 Task: Sort the products by price (highest first).
Action: Mouse pressed left at (26, 110)
Screenshot: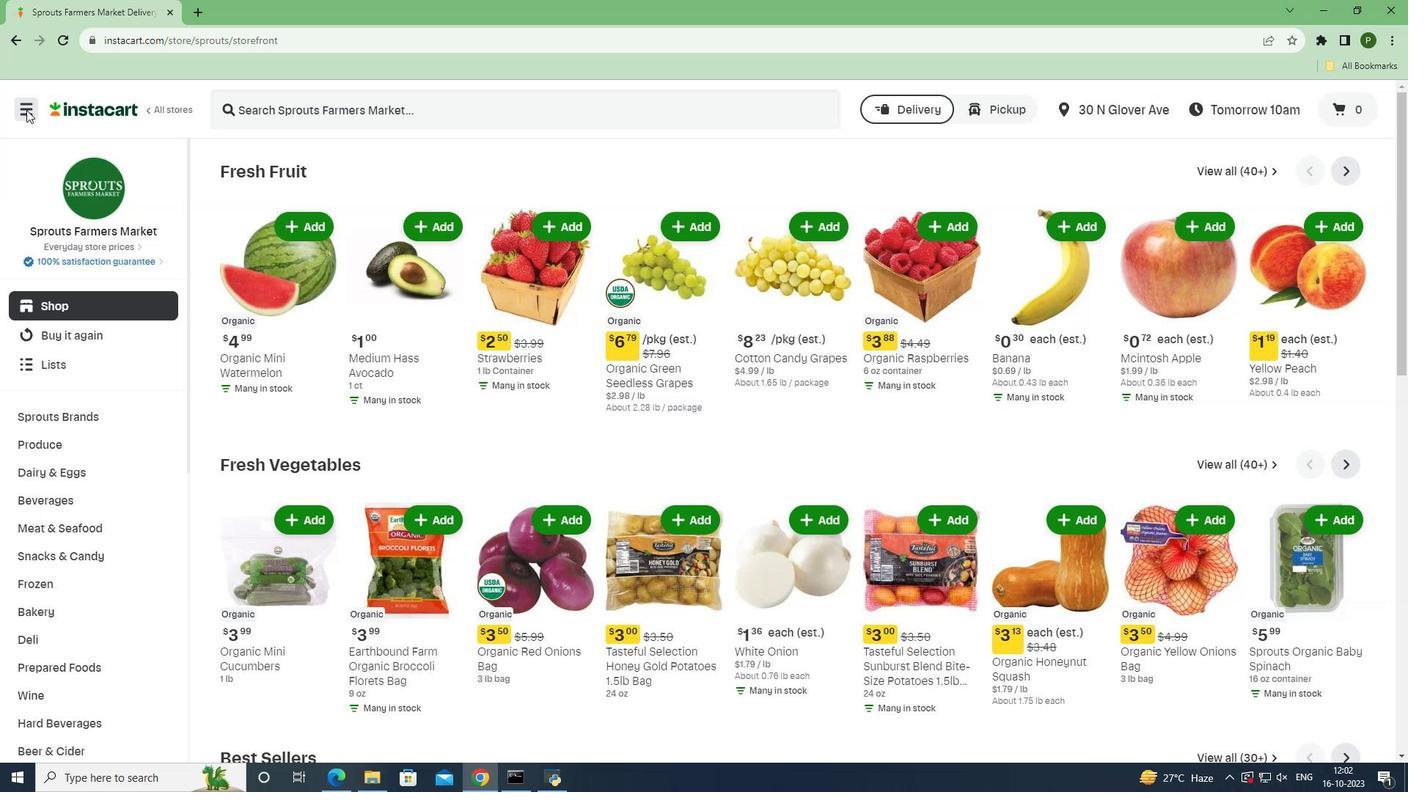
Action: Mouse moved to (43, 385)
Screenshot: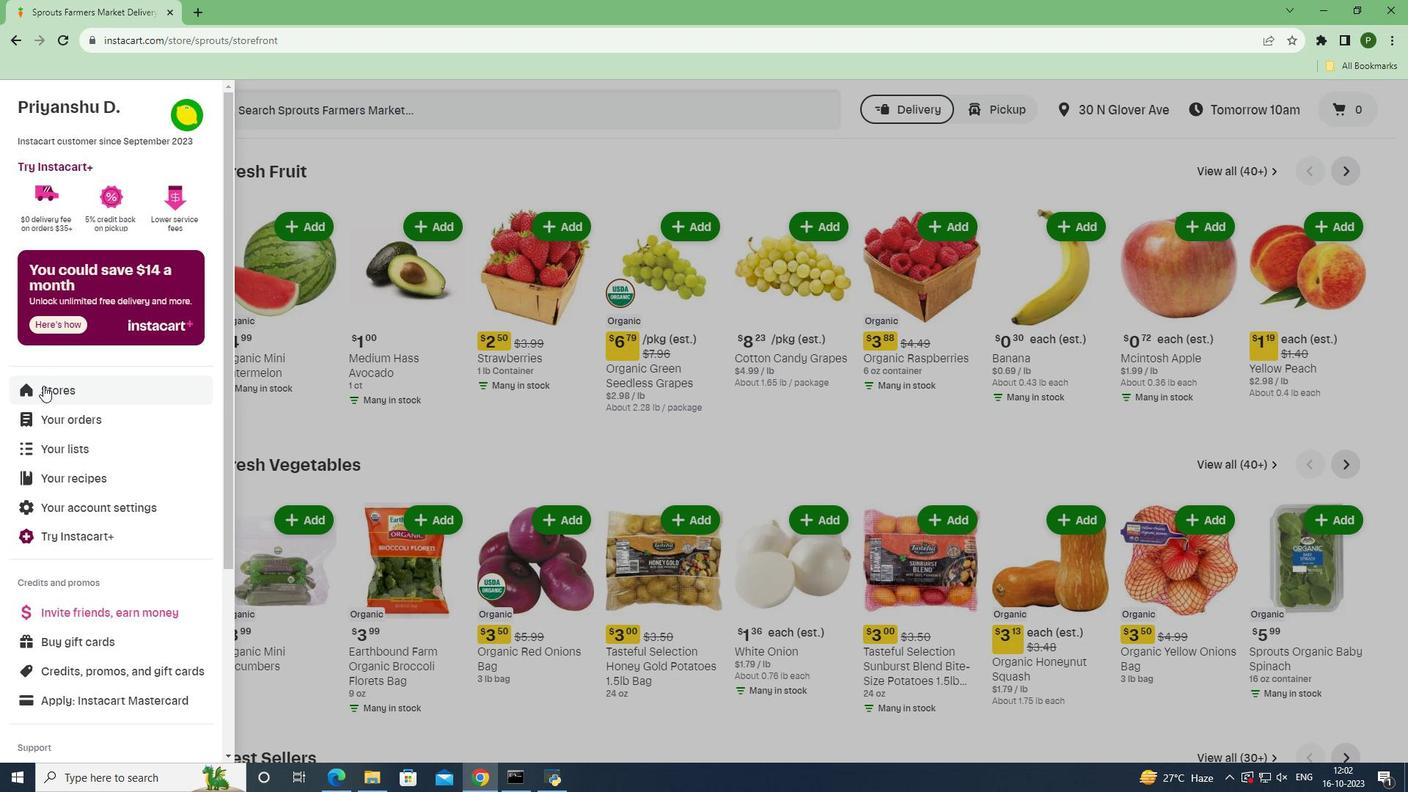 
Action: Mouse pressed left at (43, 385)
Screenshot: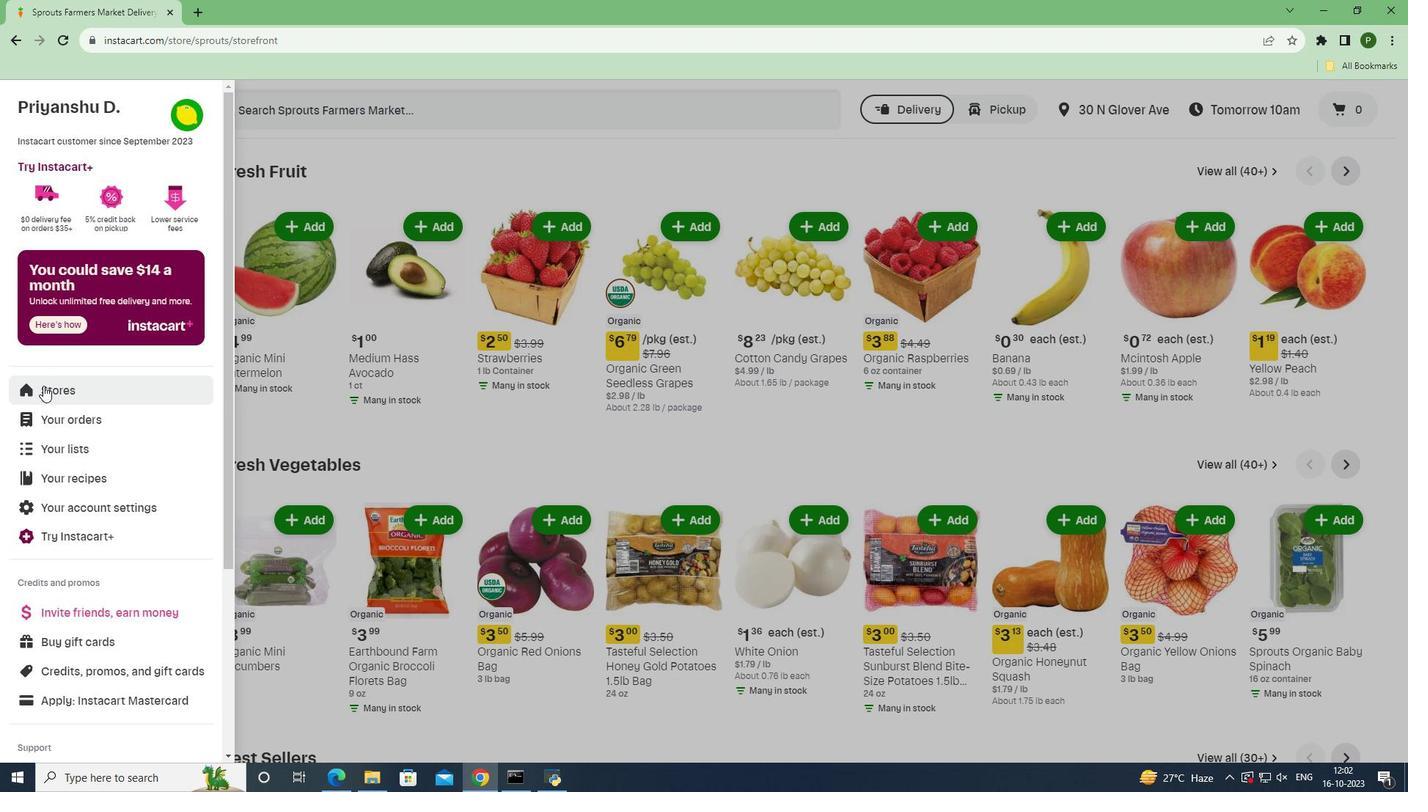 
Action: Mouse moved to (319, 168)
Screenshot: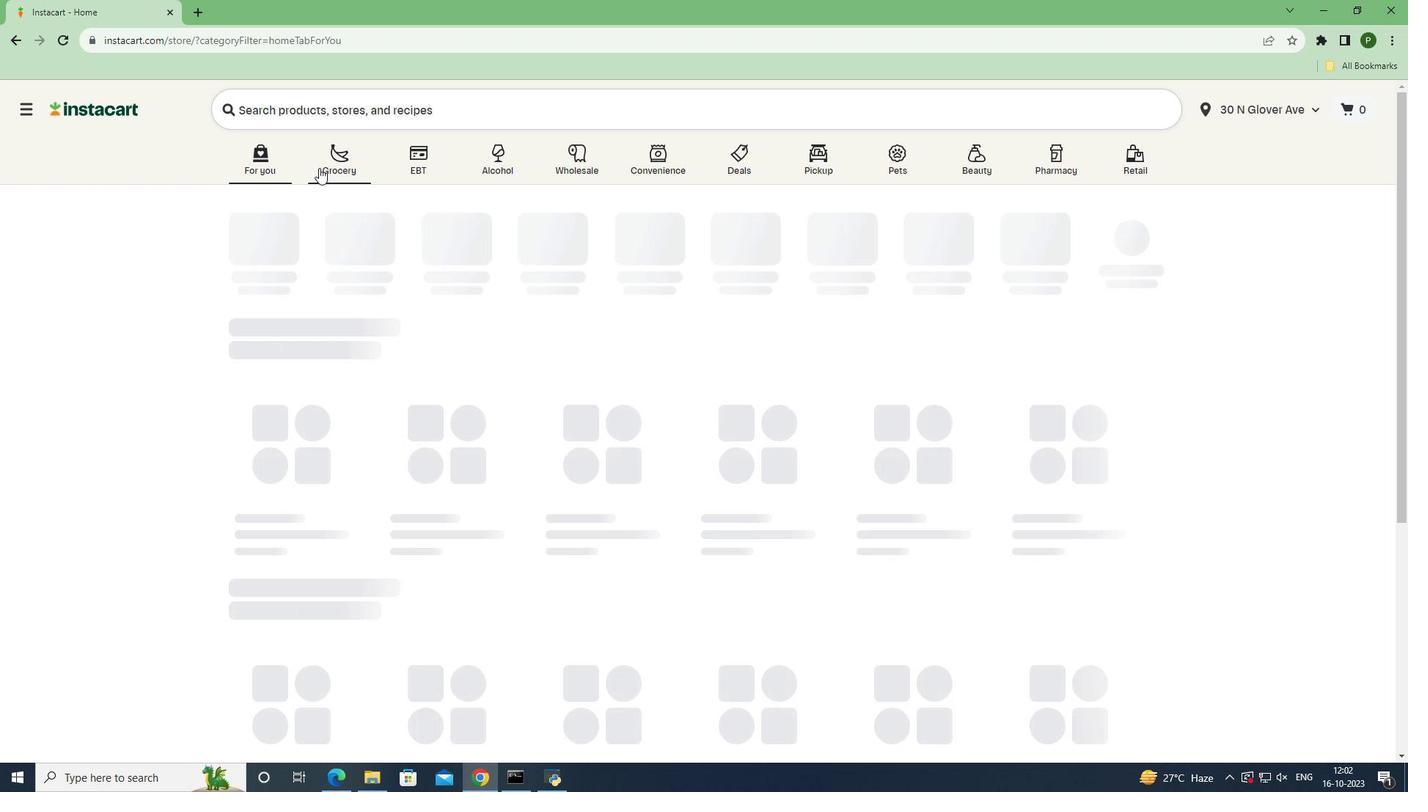 
Action: Mouse pressed left at (319, 168)
Screenshot: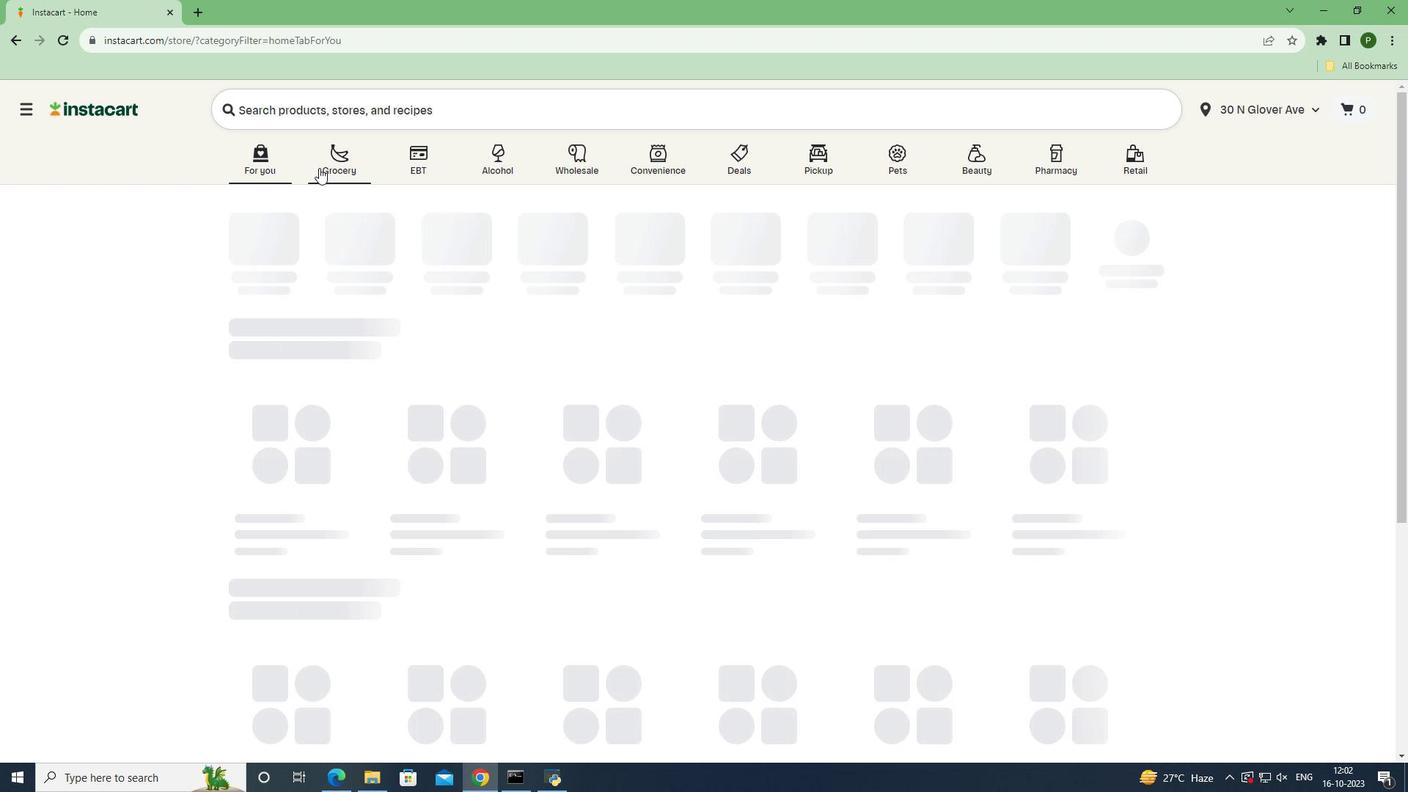 
Action: Mouse moved to (900, 348)
Screenshot: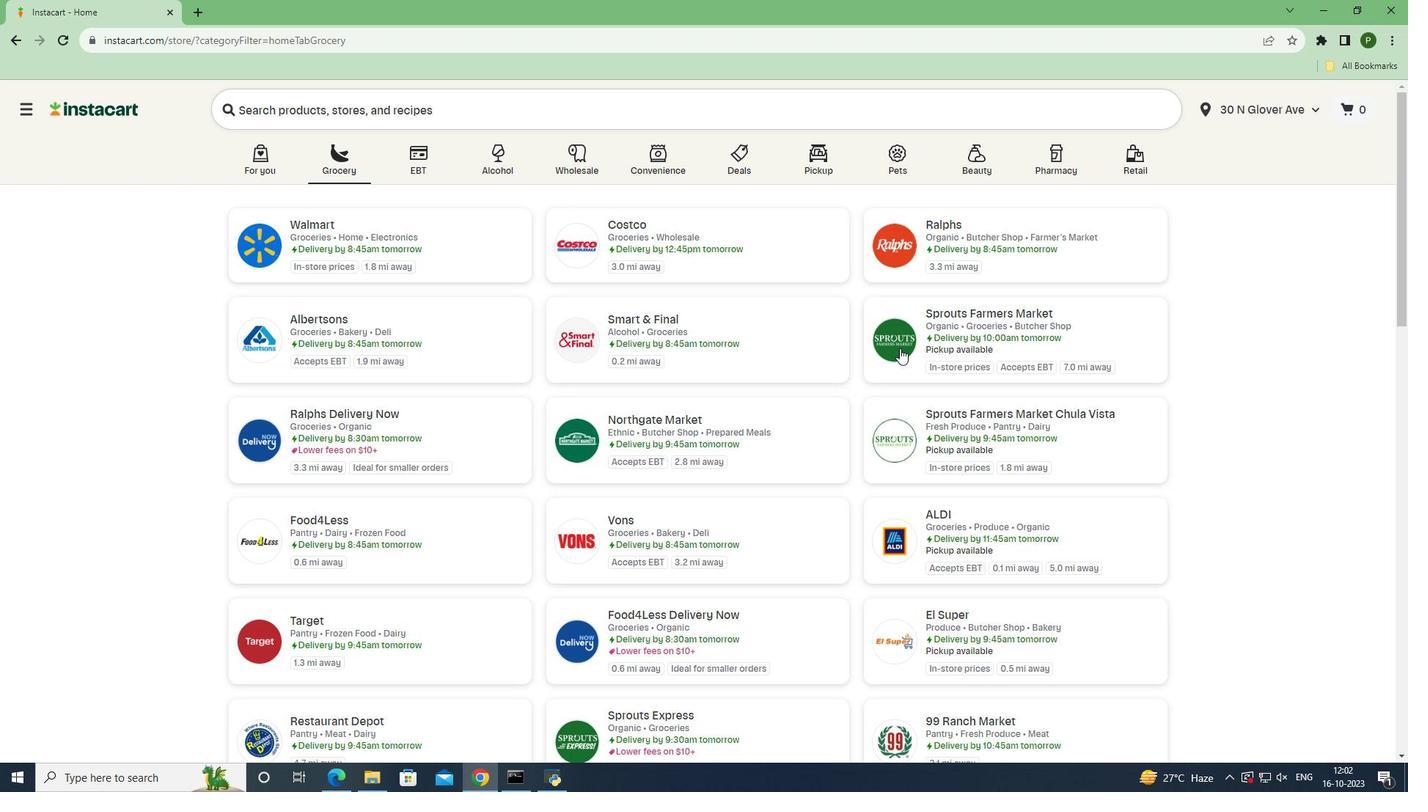 
Action: Mouse pressed left at (900, 348)
Screenshot: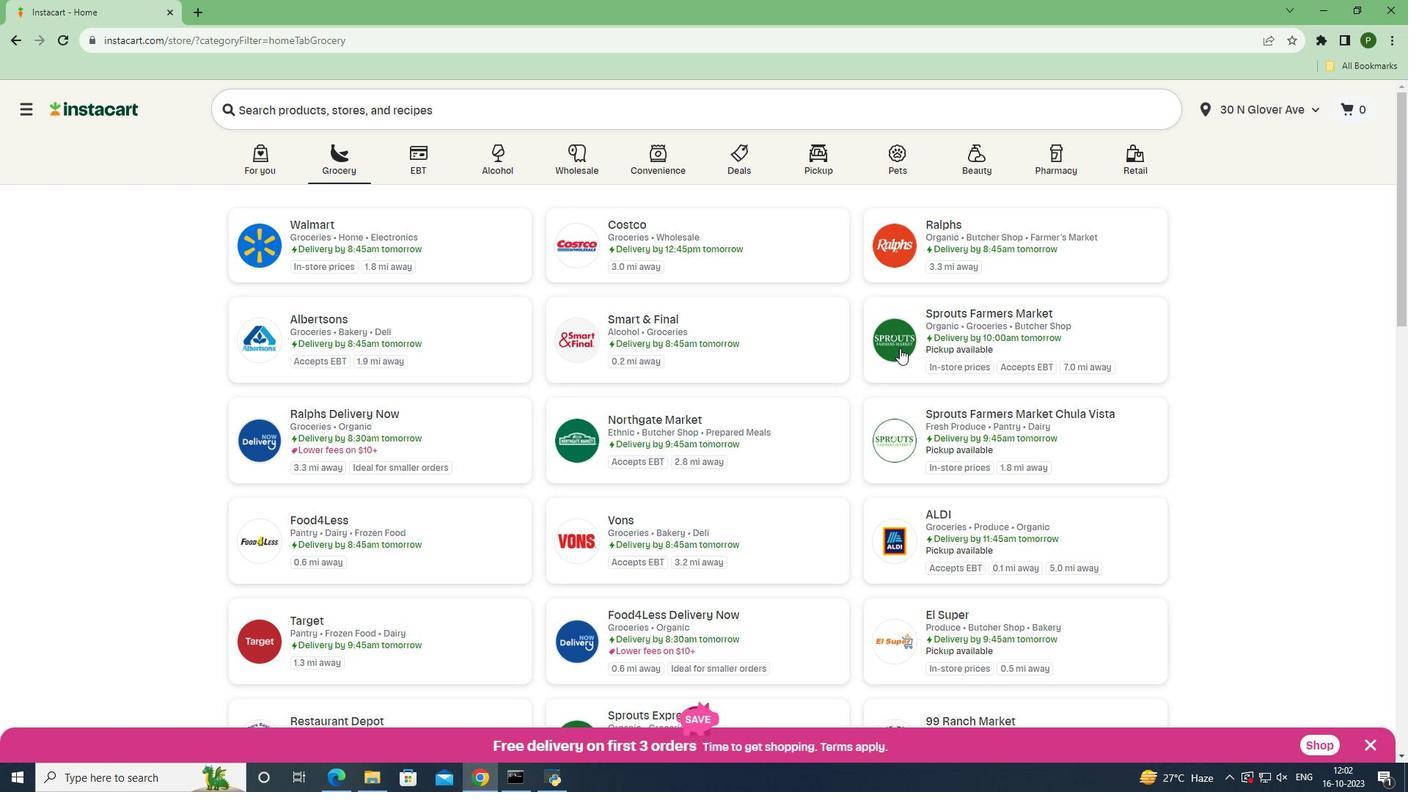 
Action: Mouse moved to (61, 496)
Screenshot: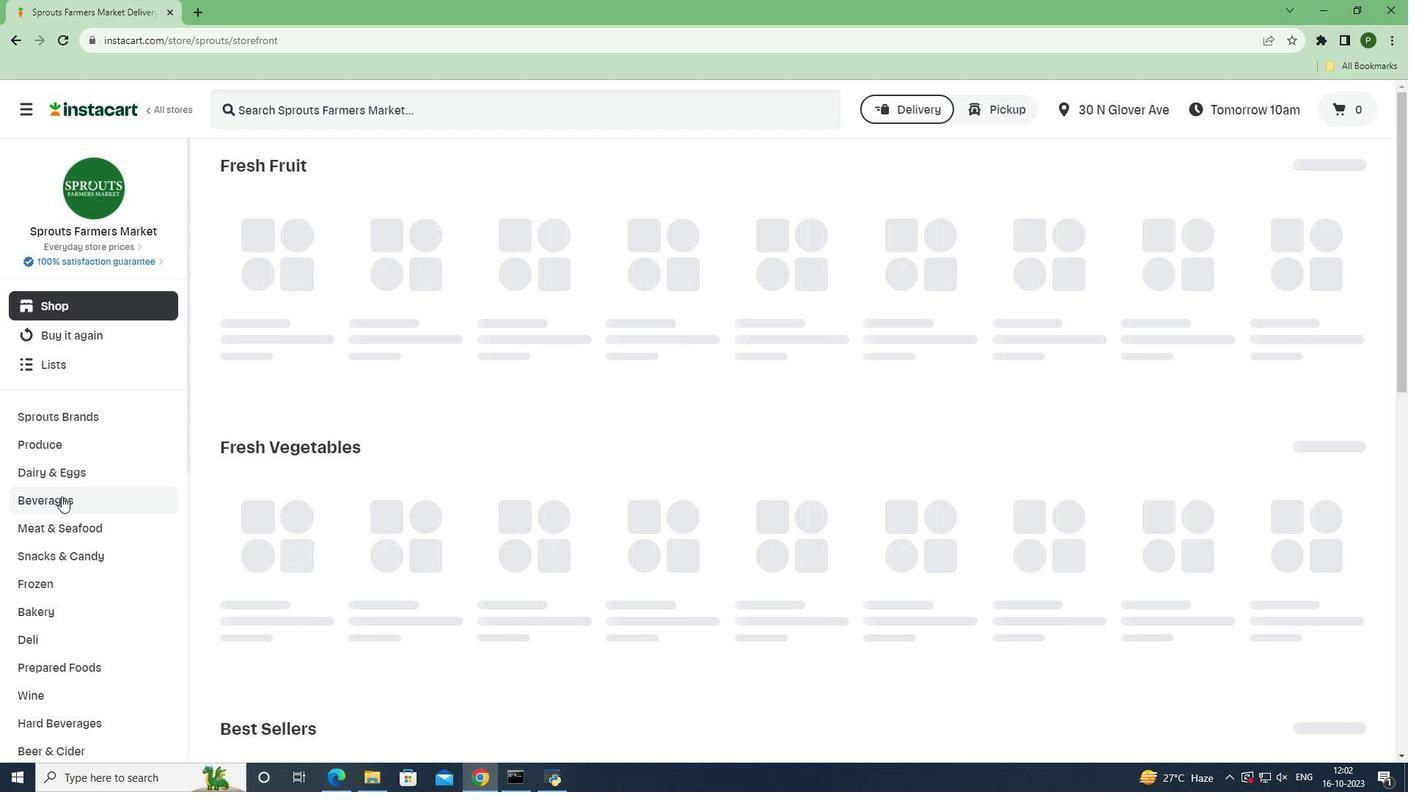 
Action: Mouse pressed left at (61, 496)
Screenshot: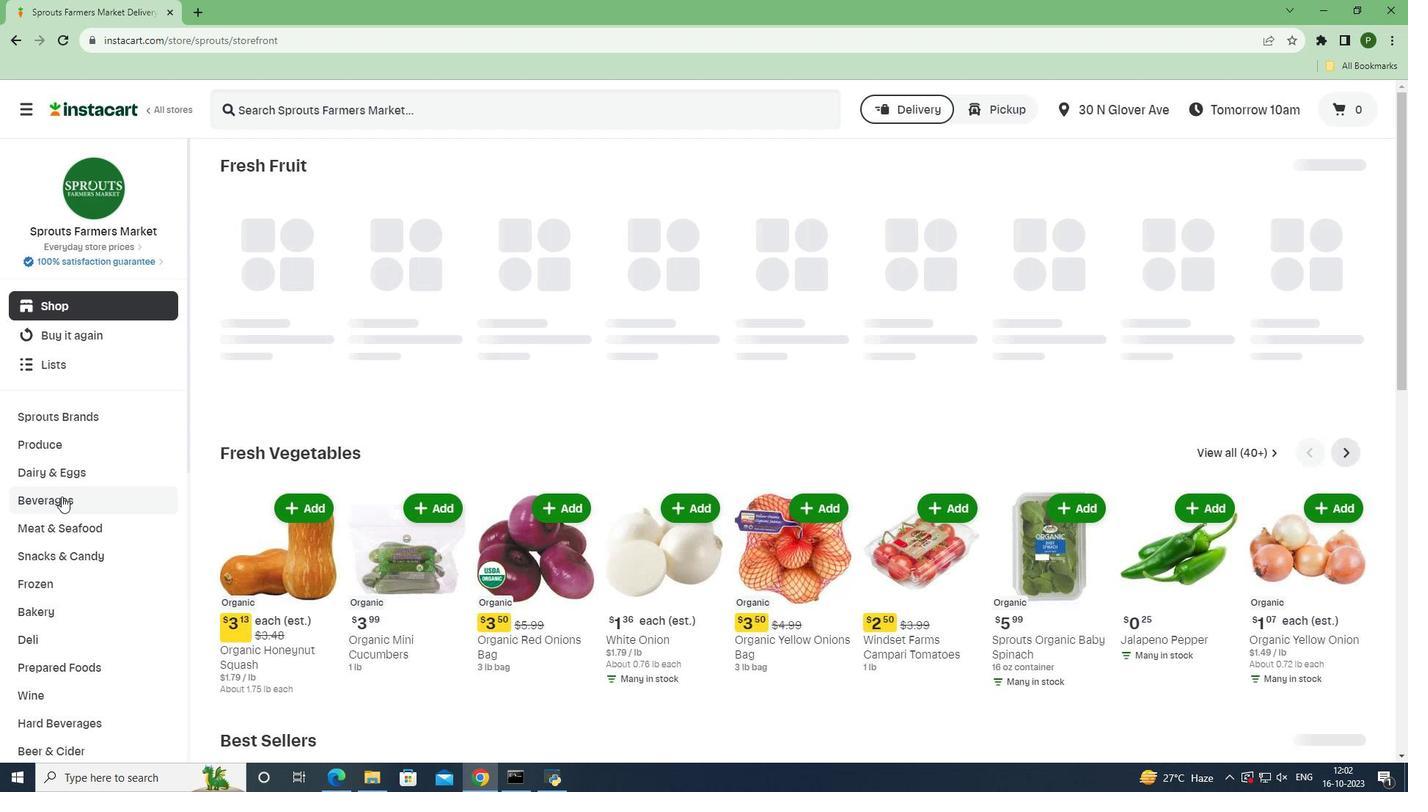 
Action: Mouse moved to (1328, 206)
Screenshot: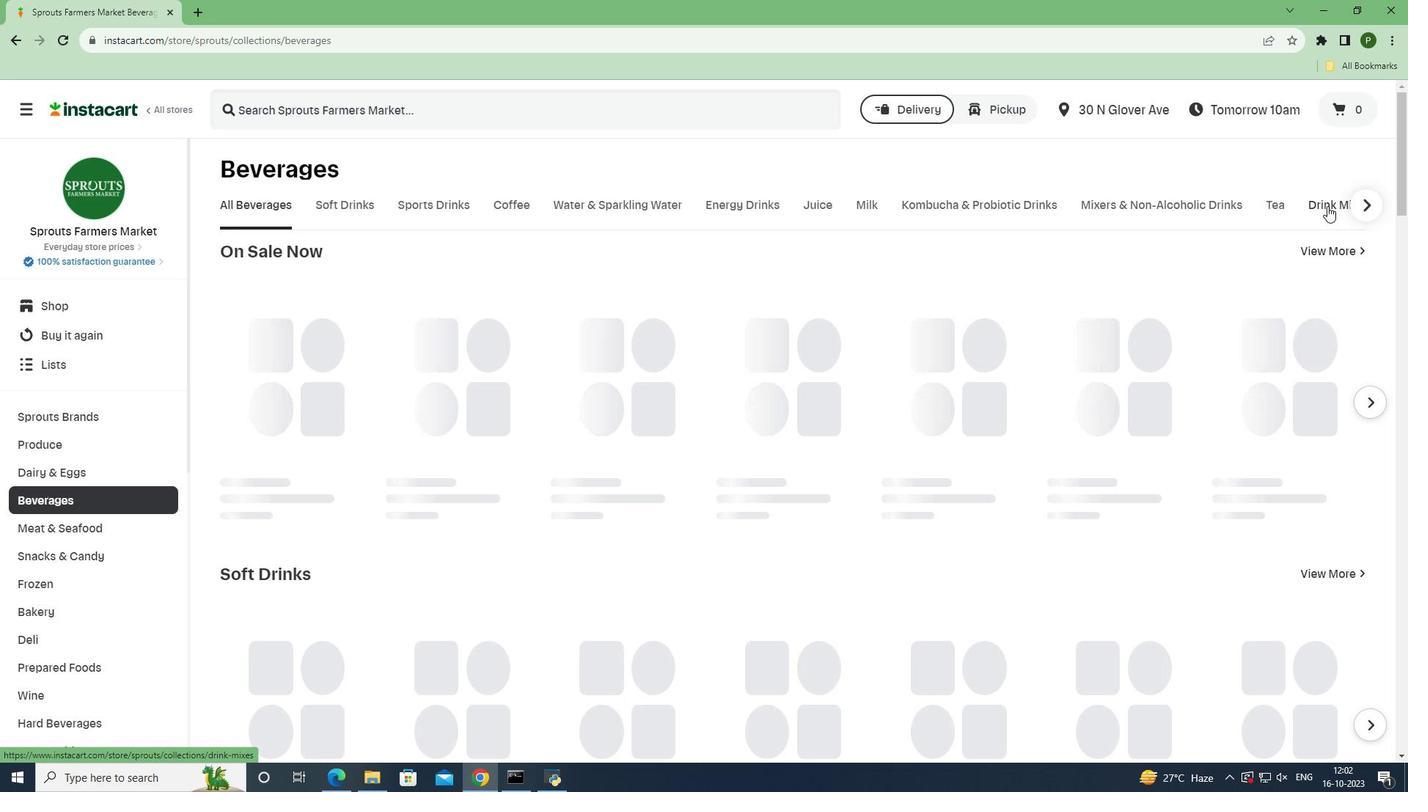 
Action: Mouse pressed left at (1328, 206)
Screenshot: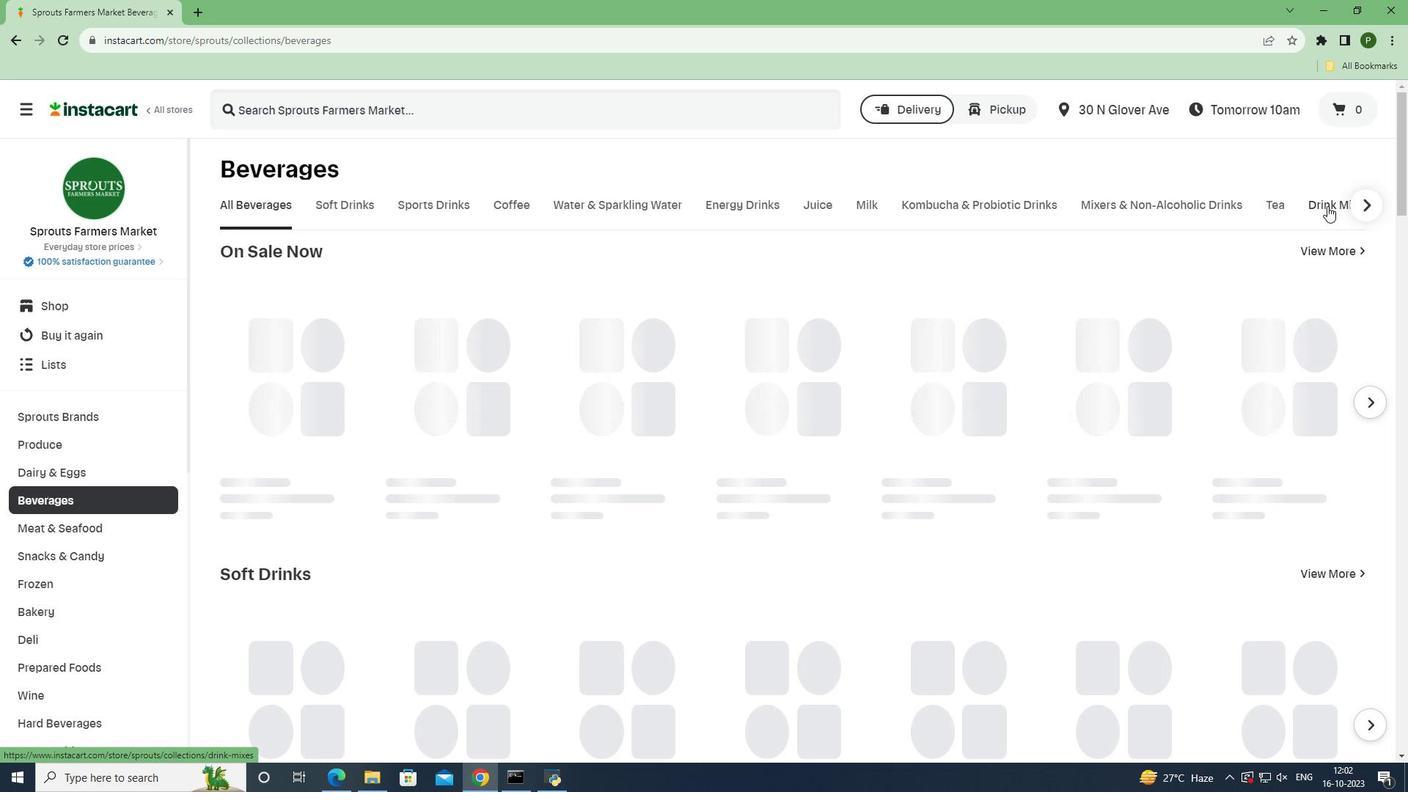 
Action: Mouse moved to (1284, 333)
Screenshot: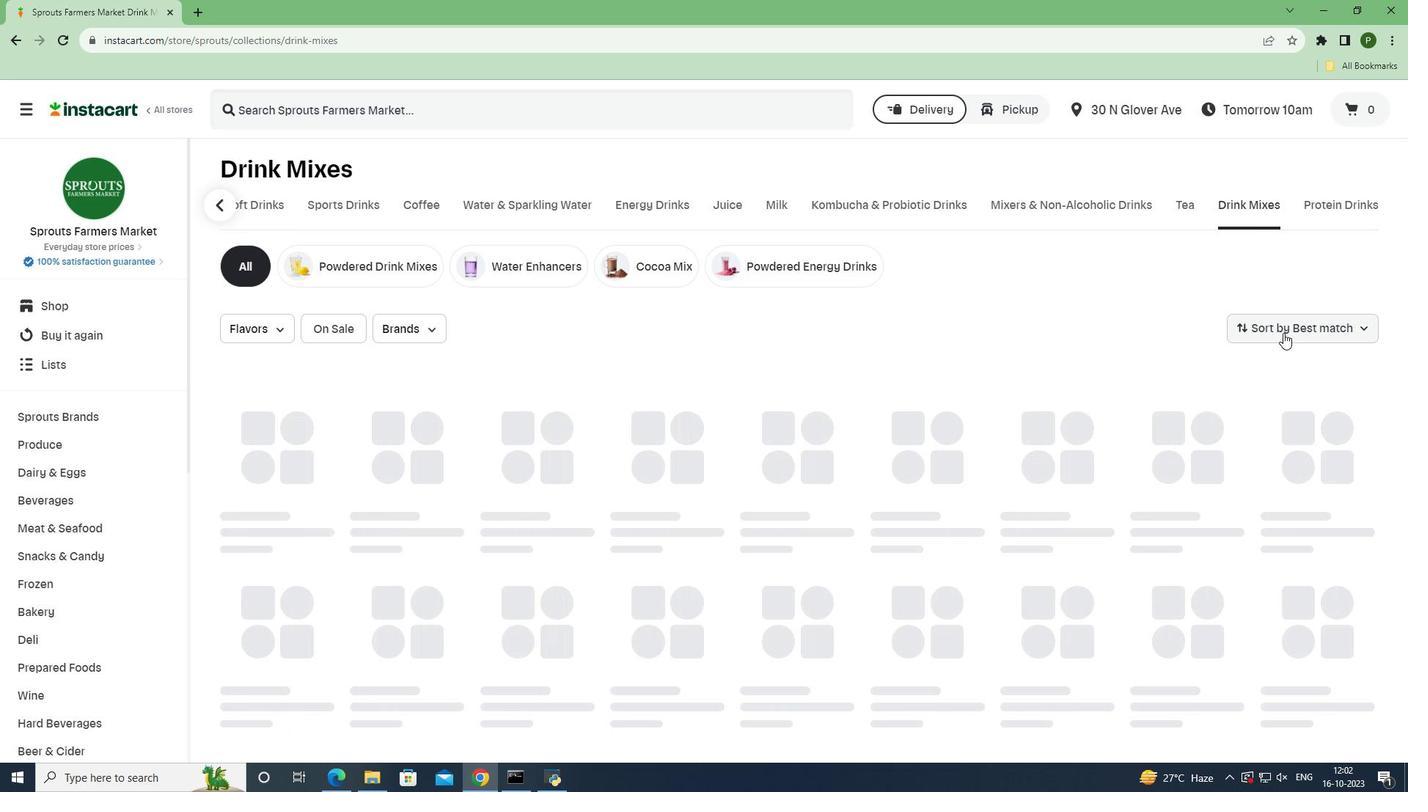 
Action: Mouse pressed left at (1284, 333)
Screenshot: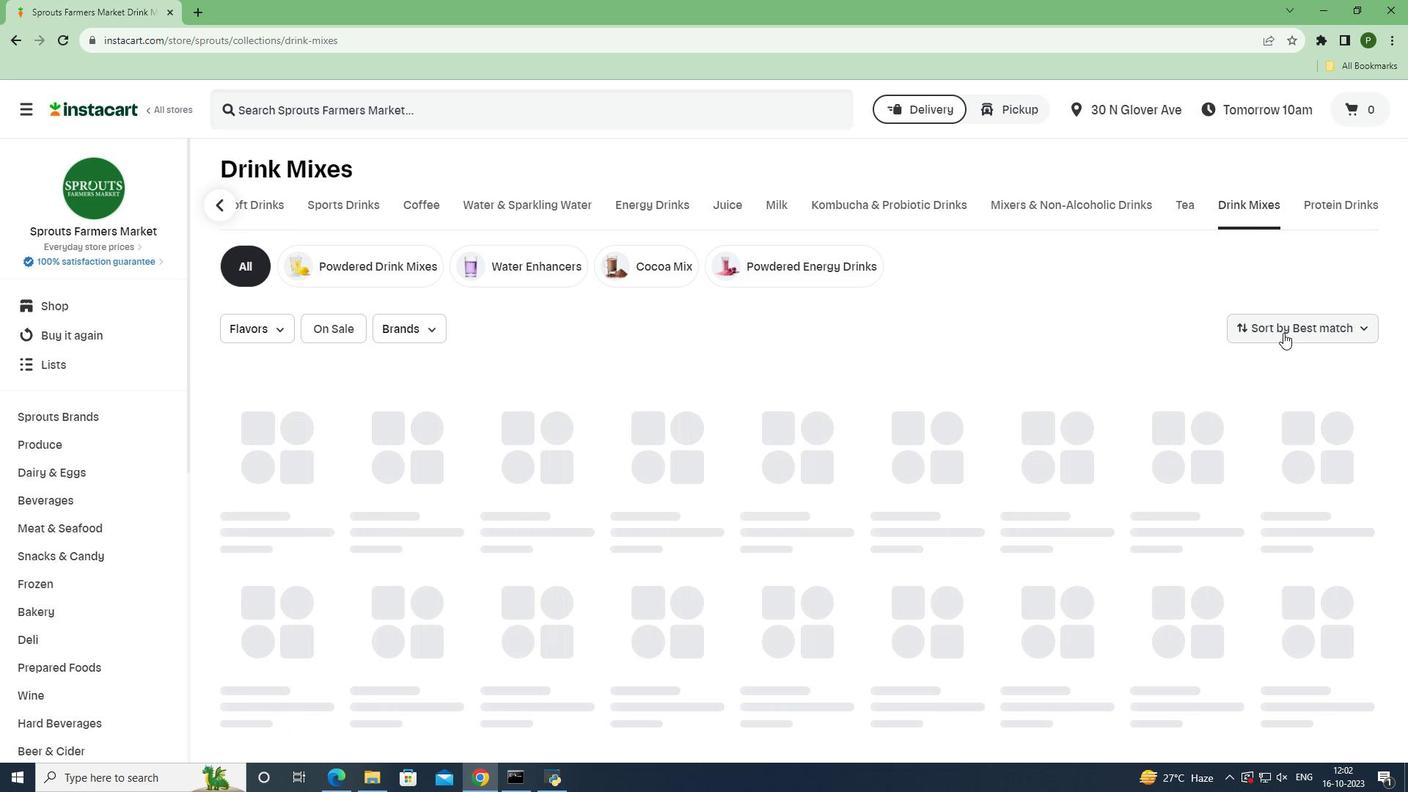
Action: Mouse moved to (1291, 429)
Screenshot: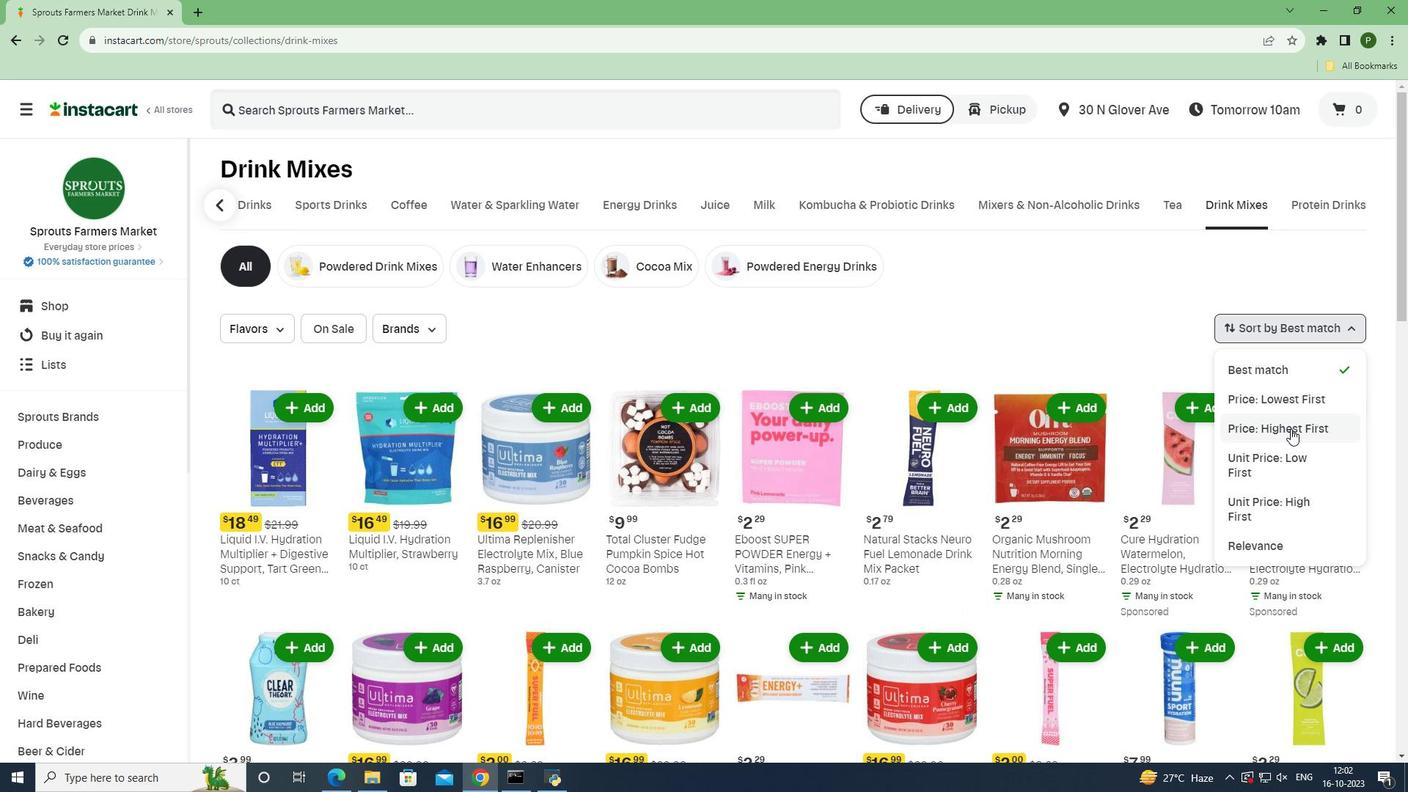 
Action: Mouse pressed left at (1291, 429)
Screenshot: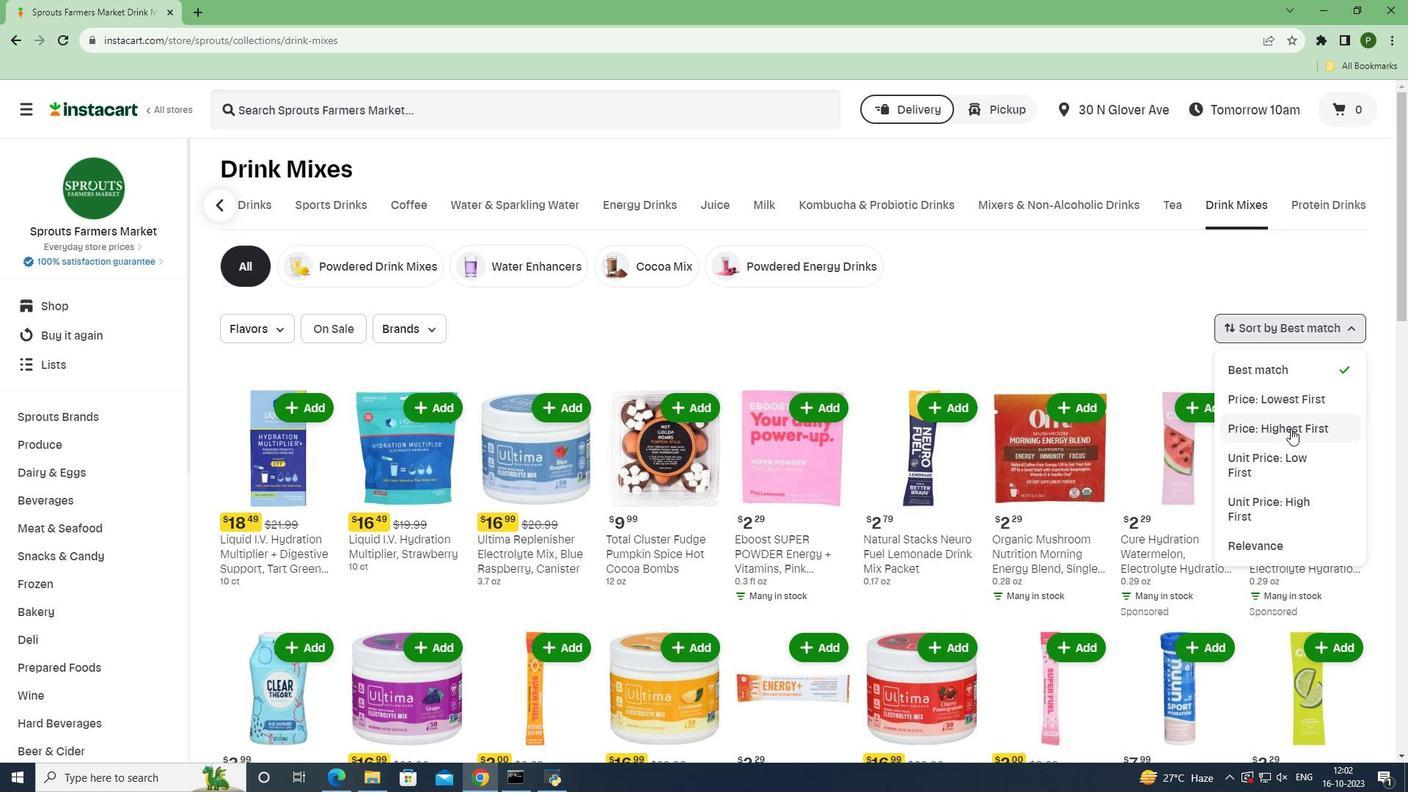 
Action: Mouse moved to (1254, 551)
Screenshot: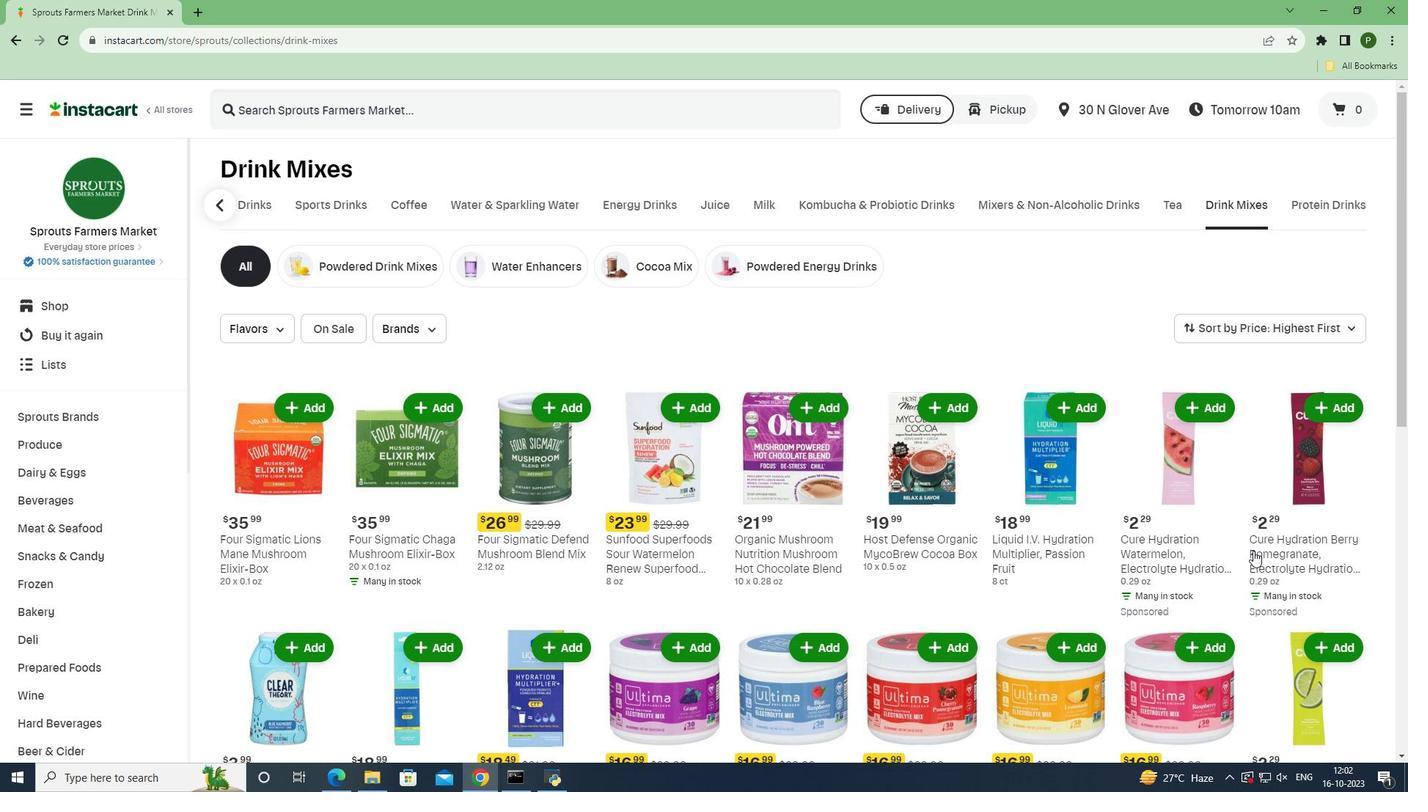 
